 Task: Sort the products in the category "Food Storage" by price (highest first).
Action: Mouse moved to (241, 116)
Screenshot: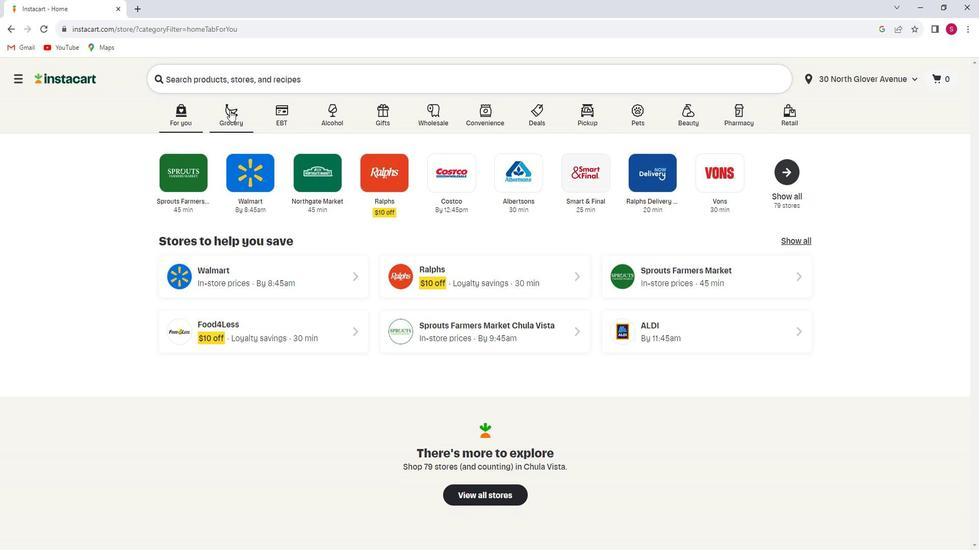 
Action: Mouse pressed left at (241, 116)
Screenshot: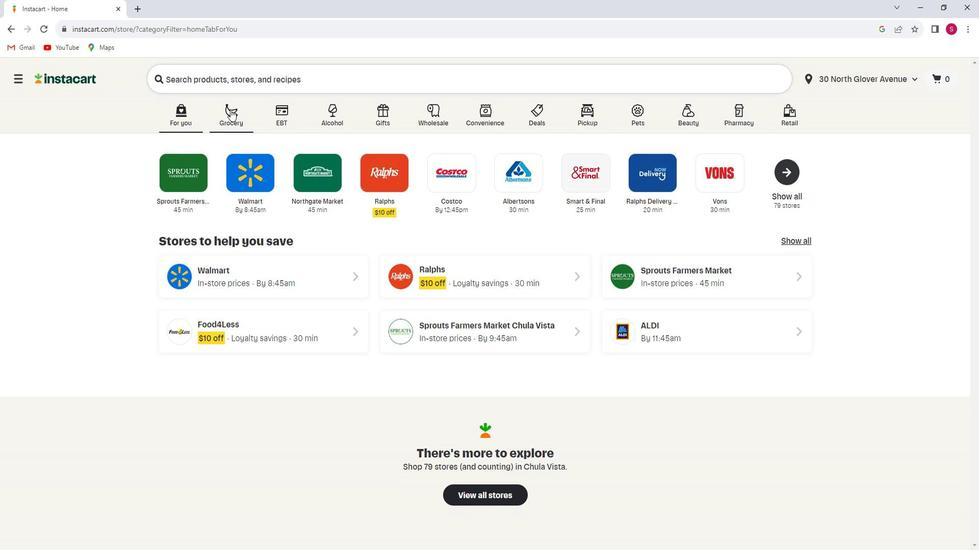 
Action: Mouse moved to (240, 300)
Screenshot: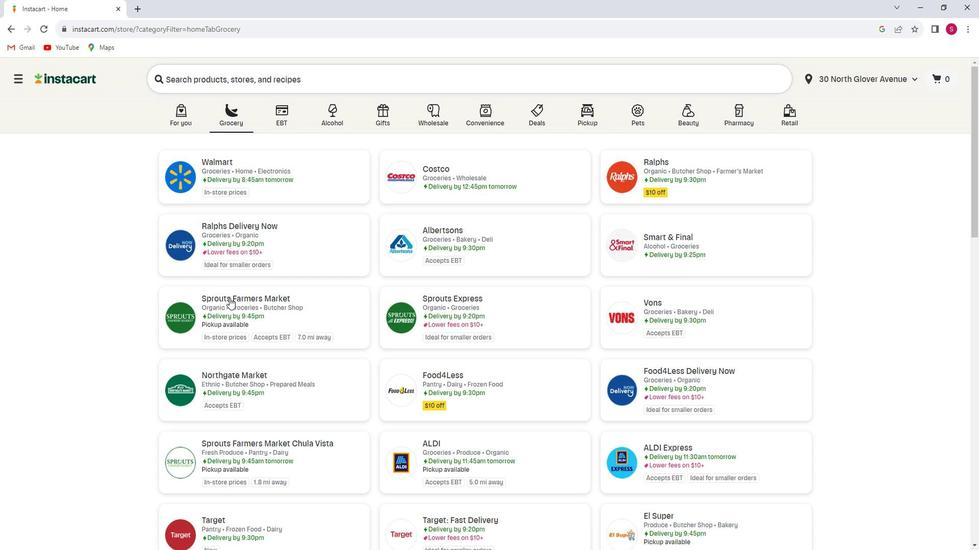 
Action: Mouse pressed left at (240, 300)
Screenshot: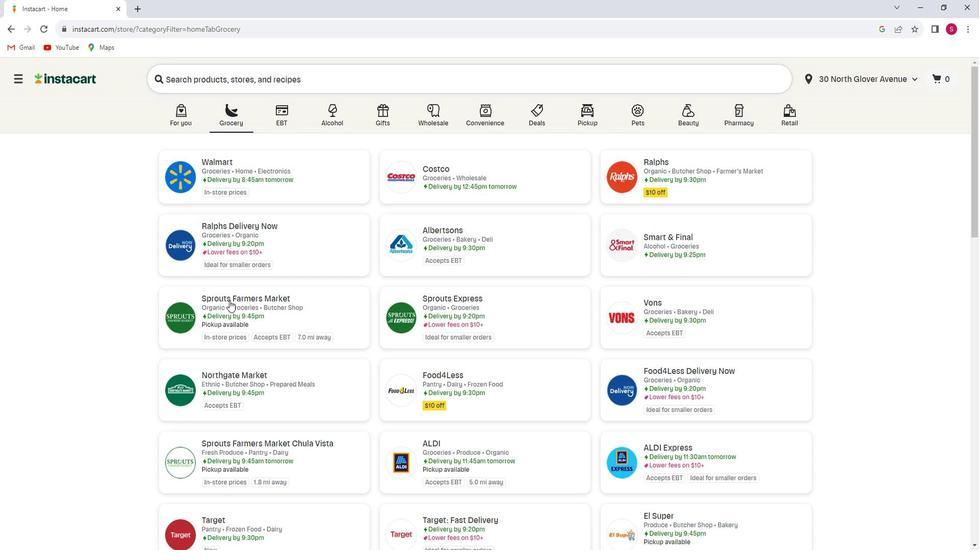 
Action: Mouse moved to (62, 363)
Screenshot: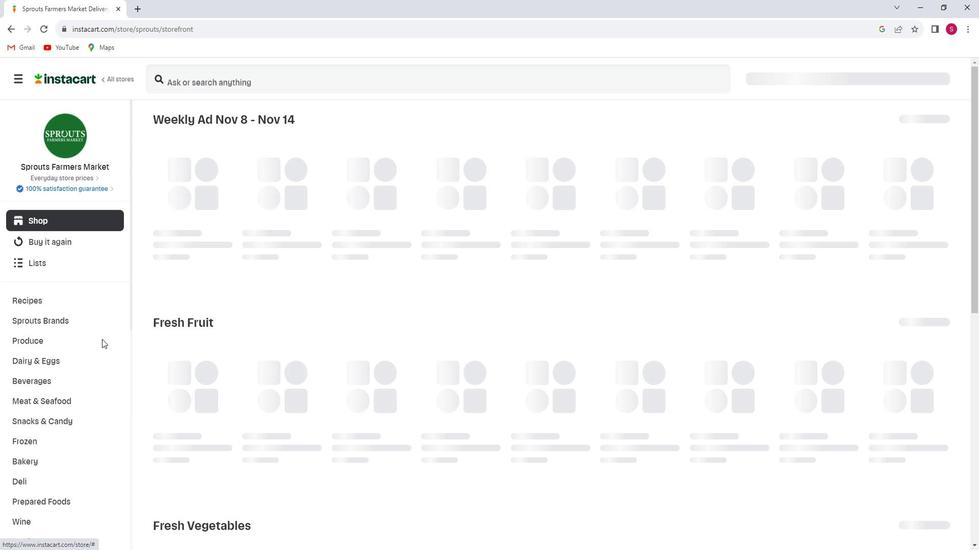 
Action: Mouse scrolled (62, 362) with delta (0, 0)
Screenshot: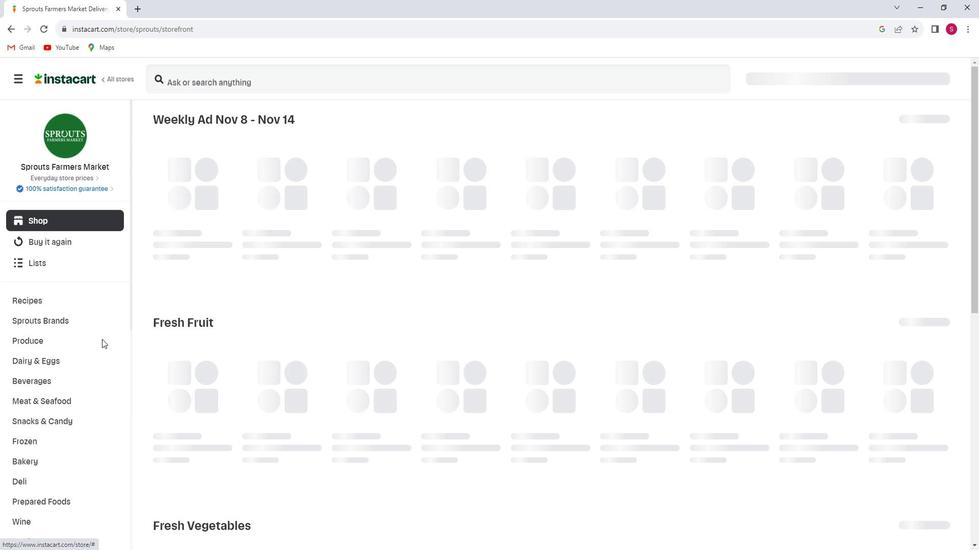
Action: Mouse moved to (61, 364)
Screenshot: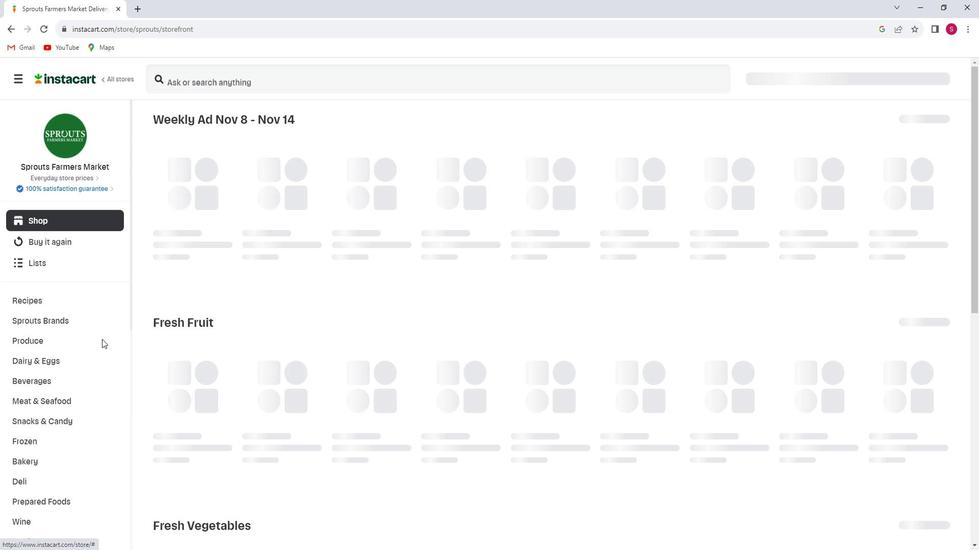 
Action: Mouse scrolled (61, 363) with delta (0, 0)
Screenshot: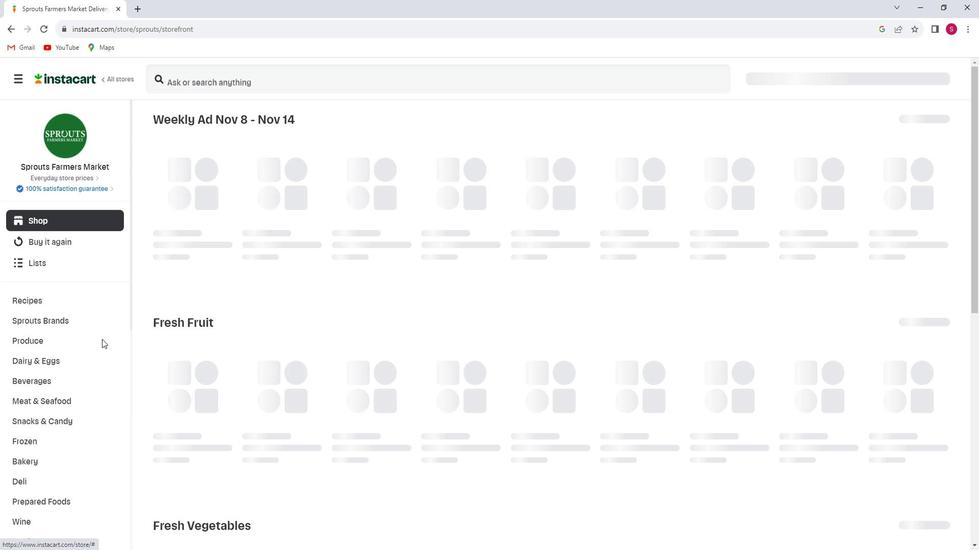 
Action: Mouse scrolled (61, 363) with delta (0, 0)
Screenshot: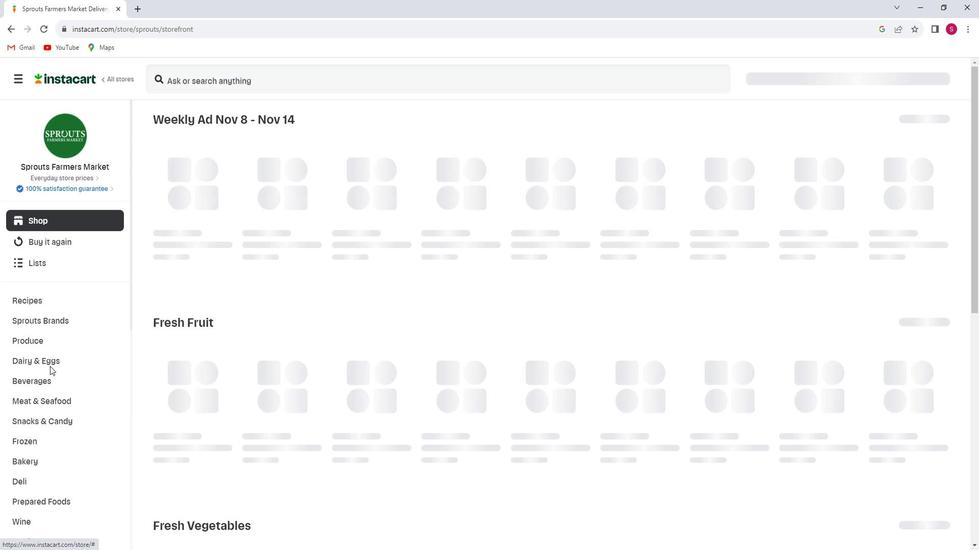 
Action: Mouse scrolled (61, 363) with delta (0, 0)
Screenshot: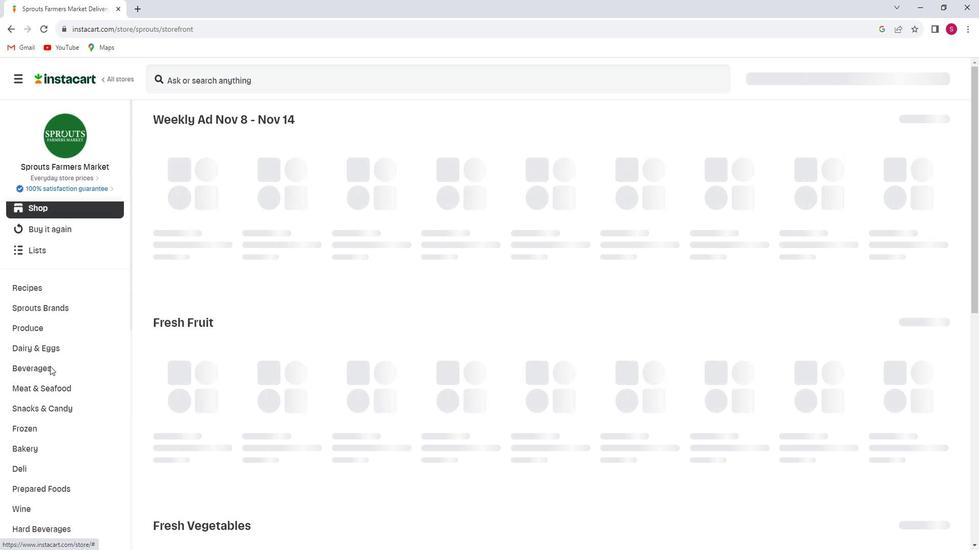 
Action: Mouse scrolled (61, 363) with delta (0, 0)
Screenshot: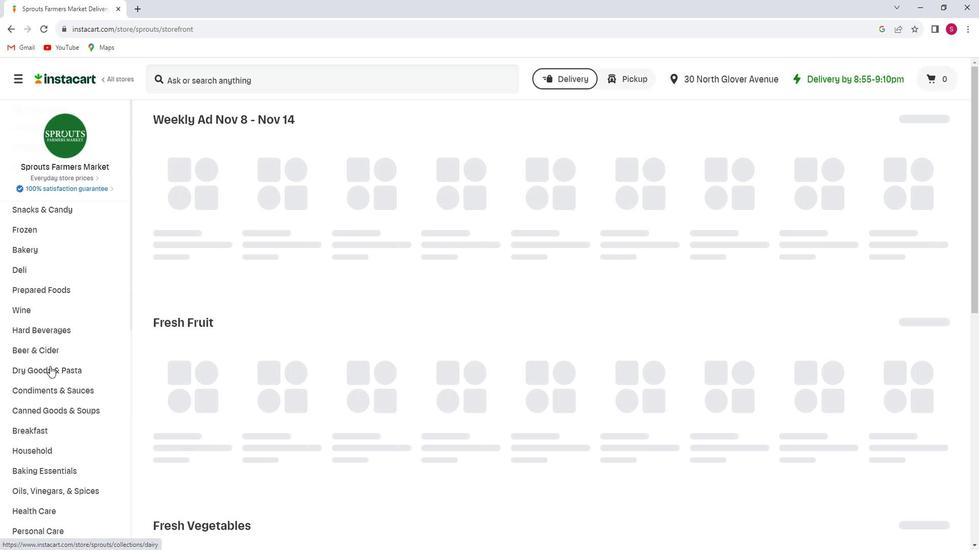 
Action: Mouse scrolled (61, 363) with delta (0, 0)
Screenshot: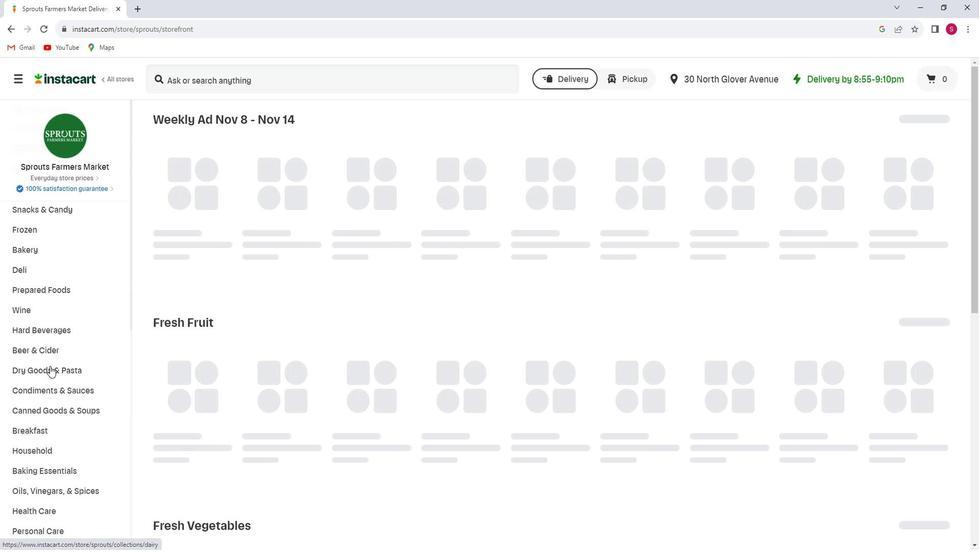 
Action: Mouse scrolled (61, 363) with delta (0, 0)
Screenshot: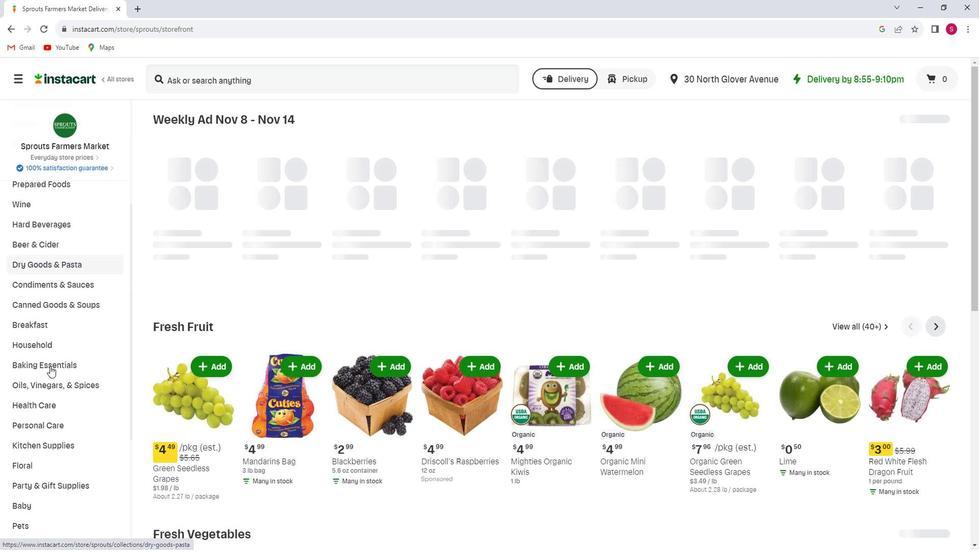 
Action: Mouse scrolled (61, 363) with delta (0, 0)
Screenshot: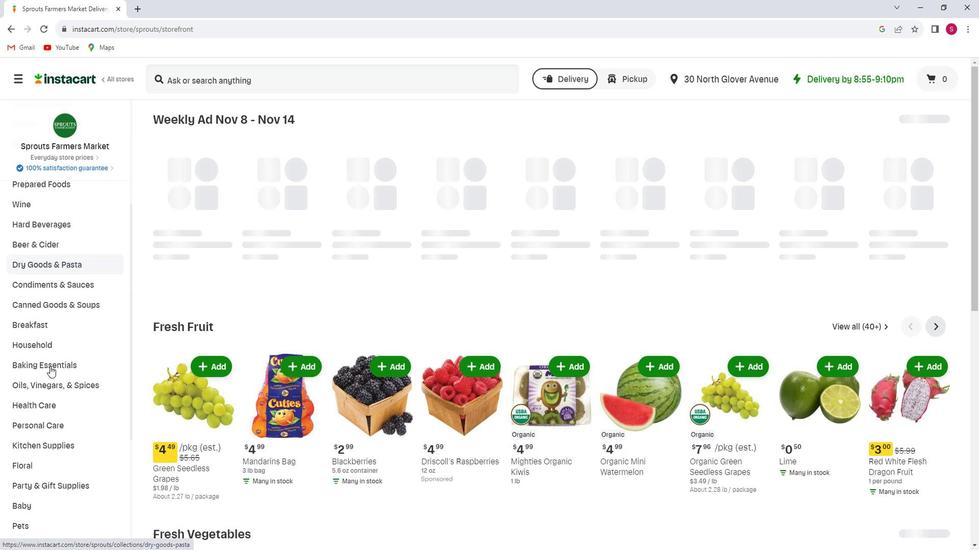 
Action: Mouse moved to (68, 337)
Screenshot: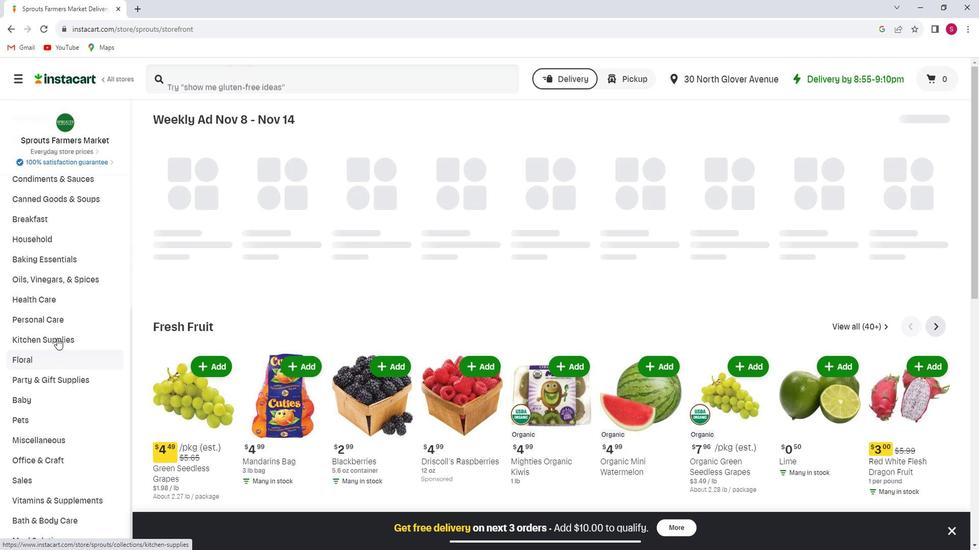 
Action: Mouse pressed left at (68, 337)
Screenshot: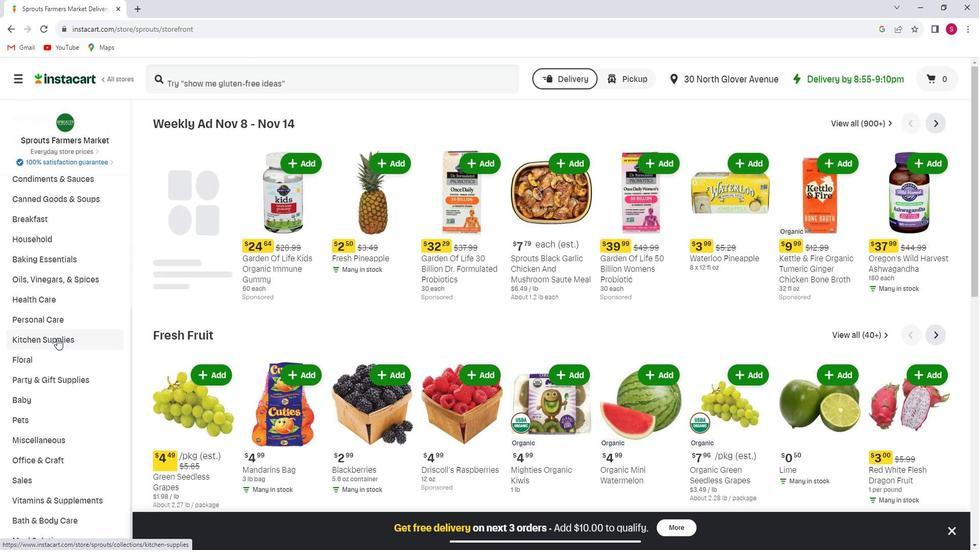 
Action: Mouse moved to (69, 355)
Screenshot: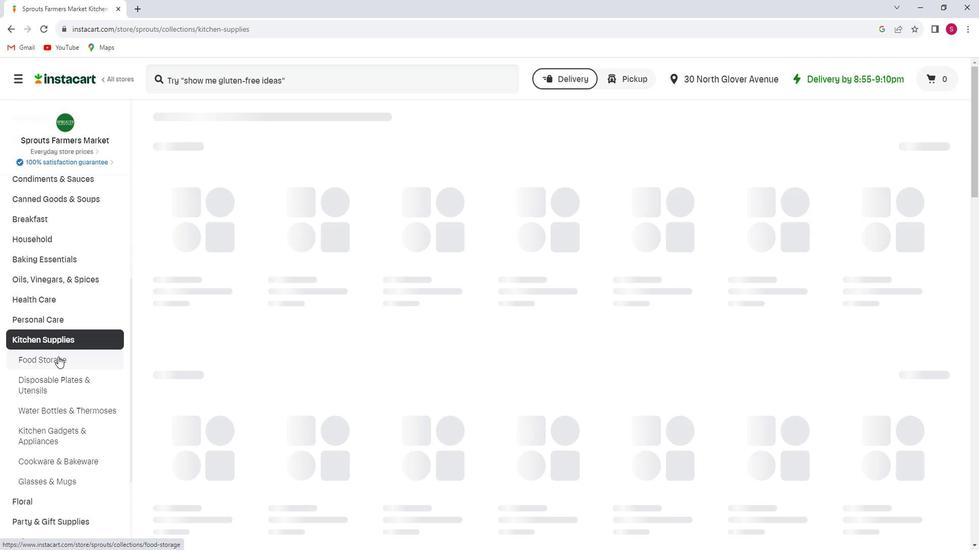 
Action: Mouse pressed left at (69, 355)
Screenshot: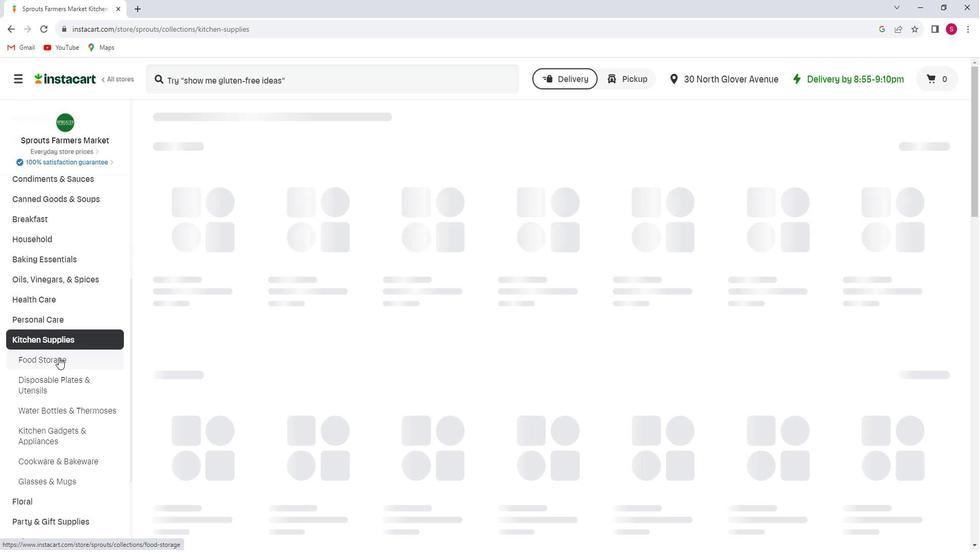 
Action: Mouse moved to (959, 163)
Screenshot: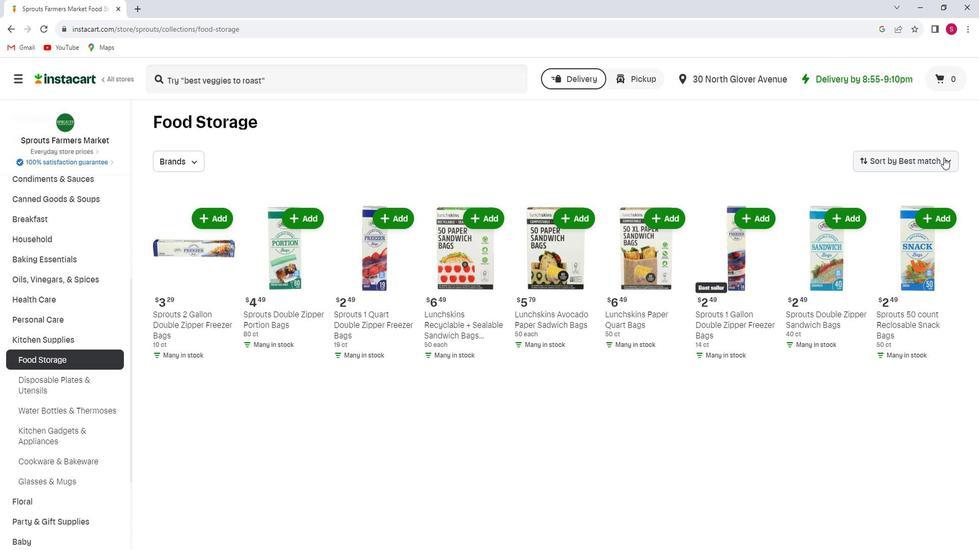 
Action: Mouse pressed left at (959, 163)
Screenshot: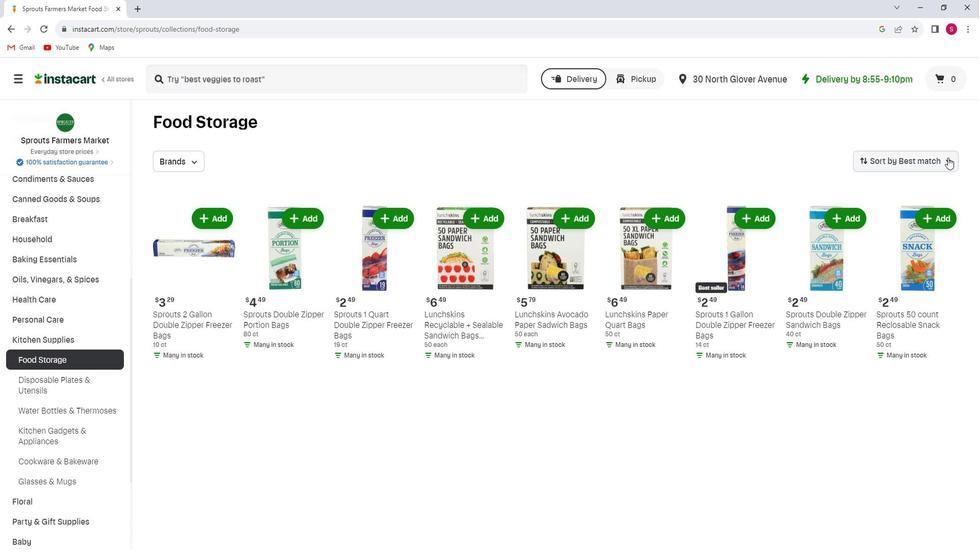 
Action: Mouse moved to (932, 233)
Screenshot: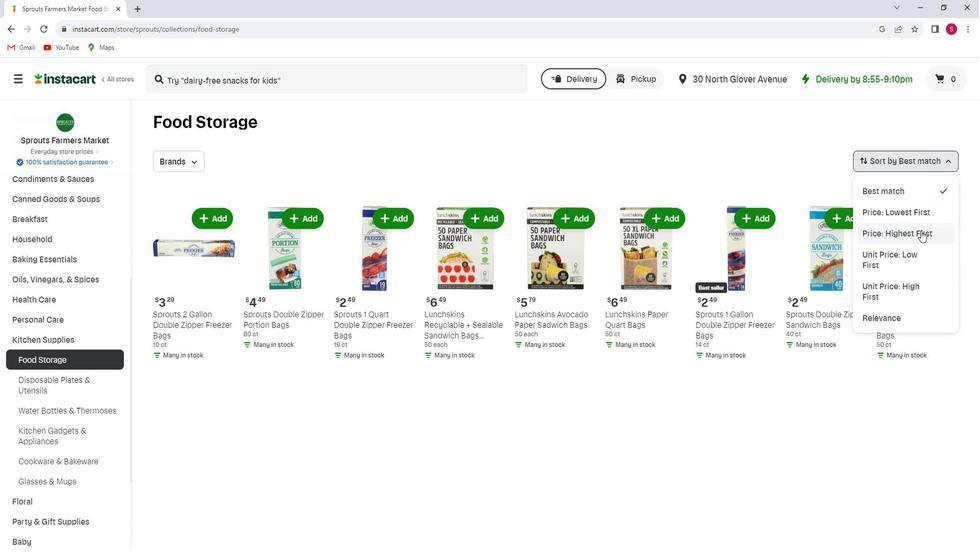 
Action: Mouse pressed left at (932, 233)
Screenshot: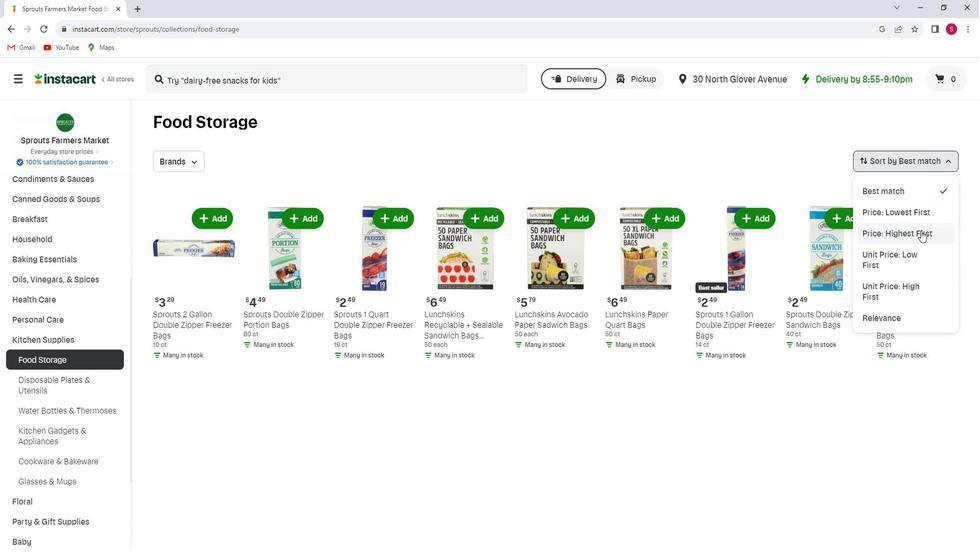 
